 Task: Apply the date format 5 Aug 1930.
Action: Mouse moved to (43, 132)
Screenshot: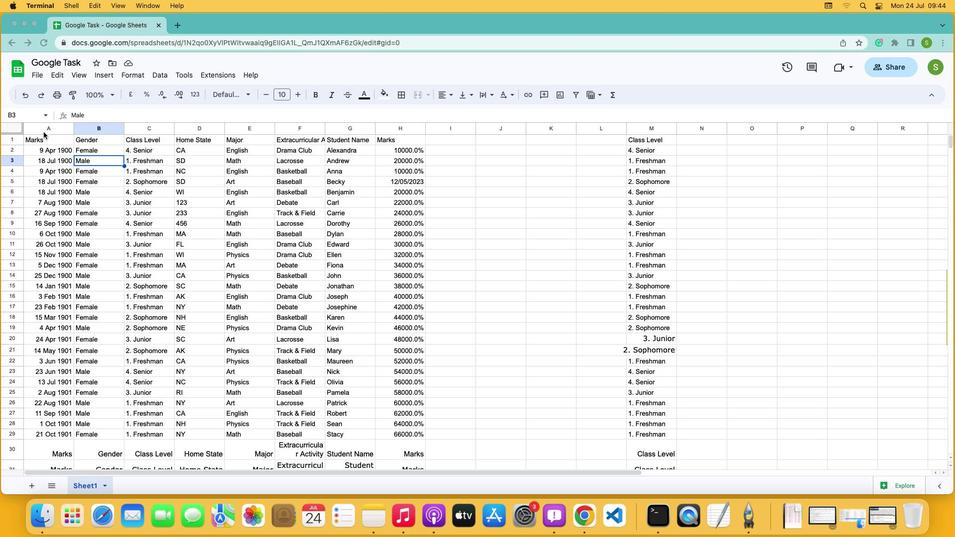 
Action: Mouse pressed left at (43, 132)
Screenshot: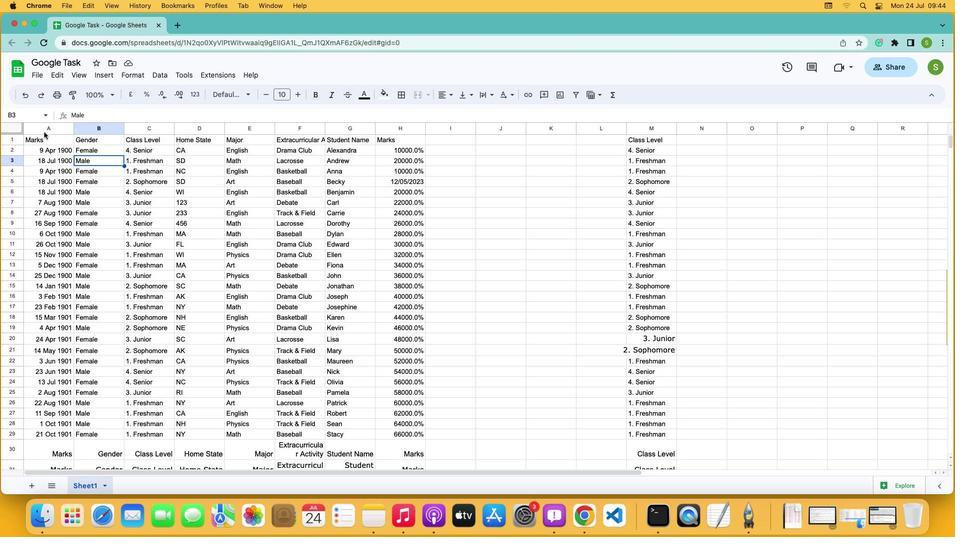 
Action: Mouse moved to (44, 130)
Screenshot: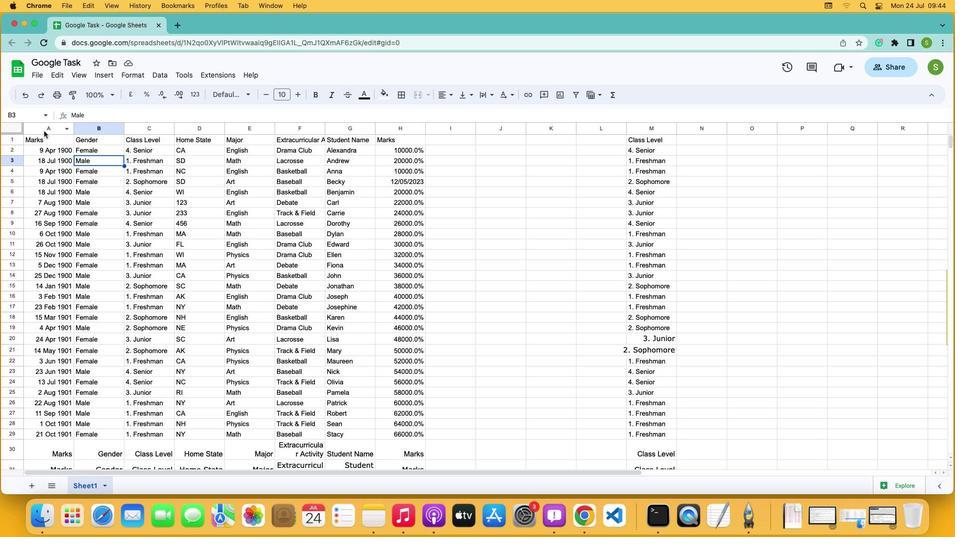 
Action: Mouse pressed left at (44, 130)
Screenshot: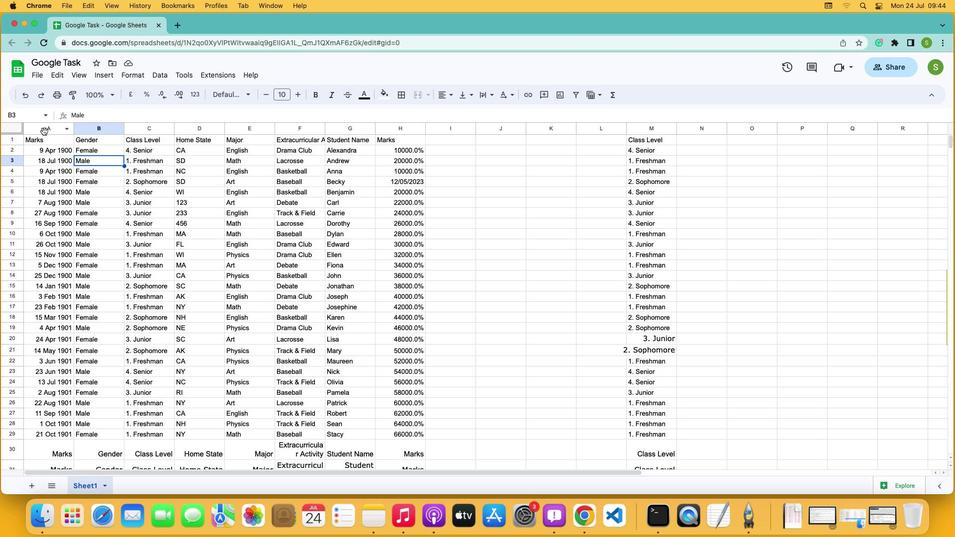 
Action: Mouse moved to (193, 93)
Screenshot: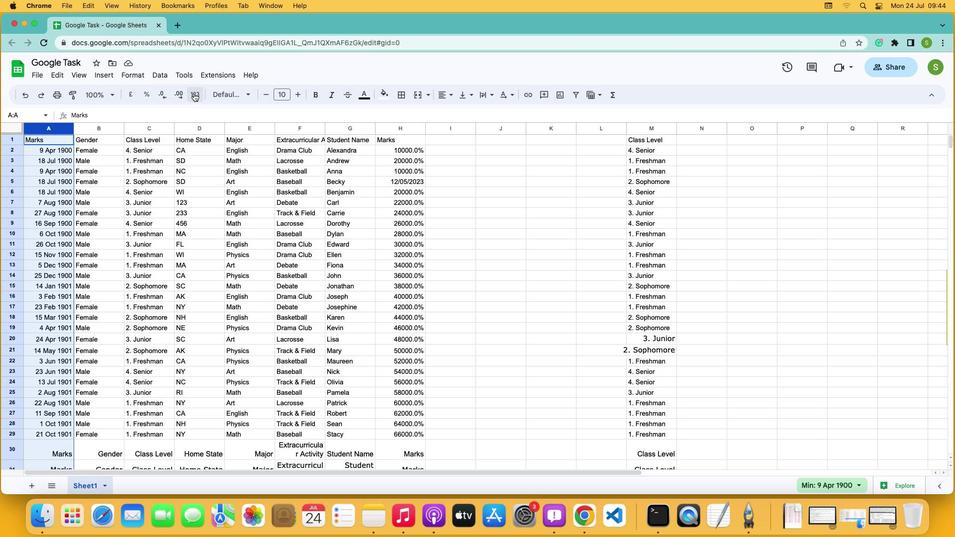 
Action: Mouse pressed left at (193, 93)
Screenshot: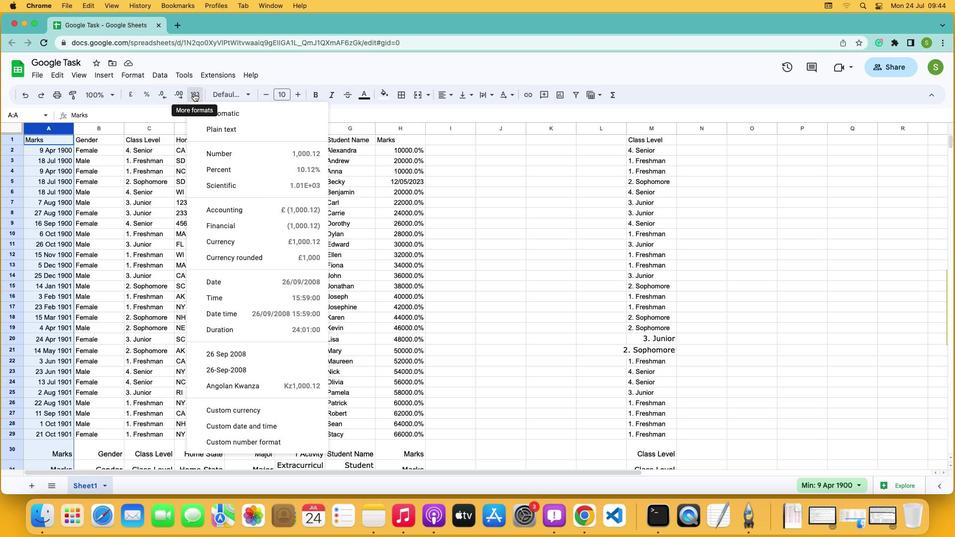 
Action: Mouse moved to (225, 424)
Screenshot: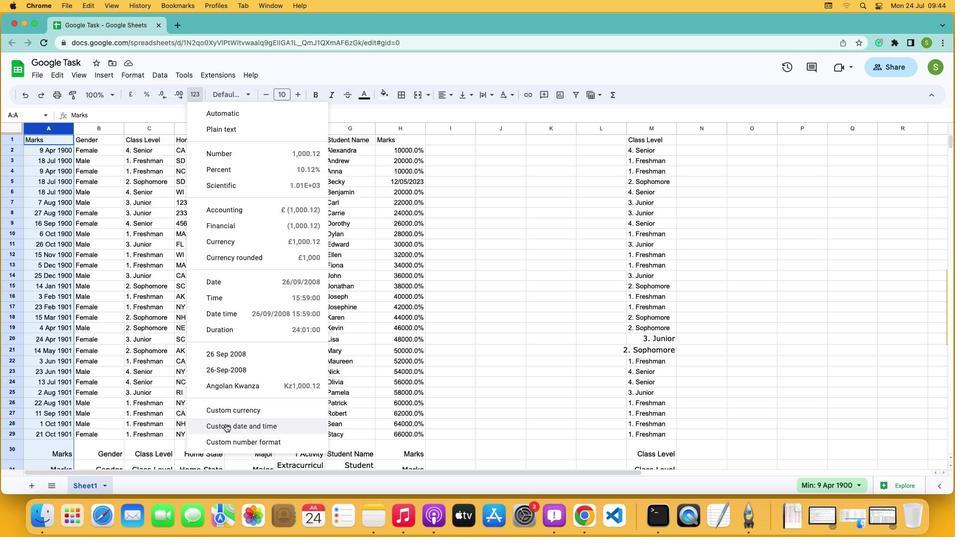 
Action: Mouse pressed left at (225, 424)
Screenshot: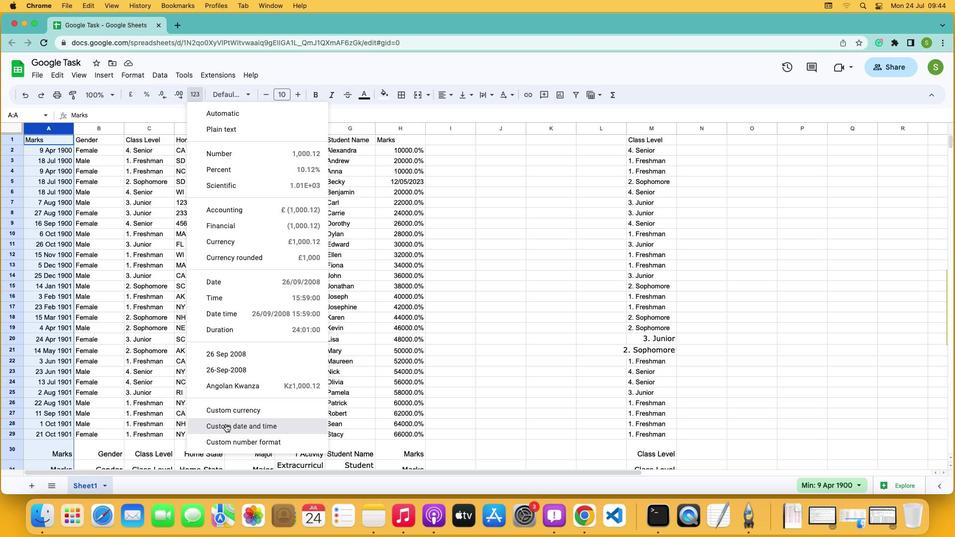 
Action: Mouse moved to (390, 217)
Screenshot: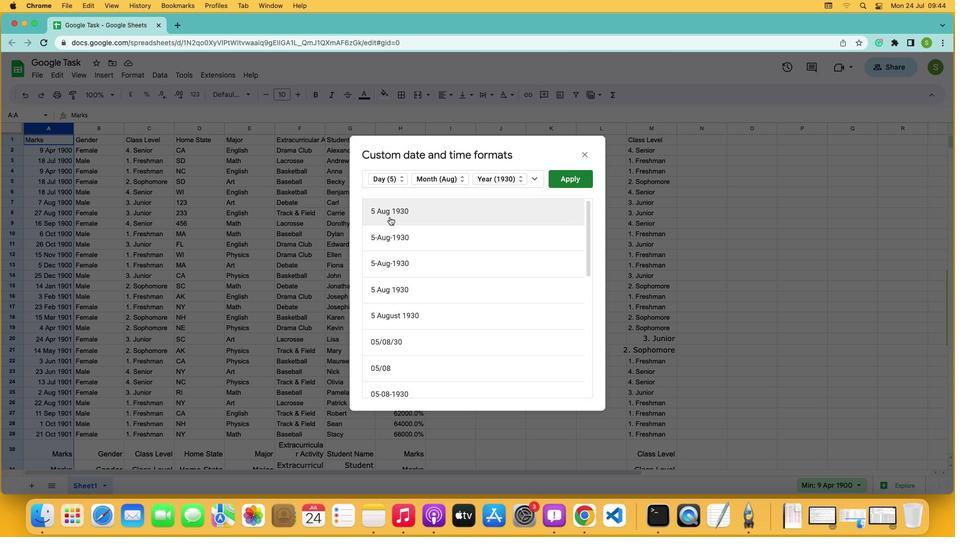 
Action: Mouse pressed left at (390, 217)
Screenshot: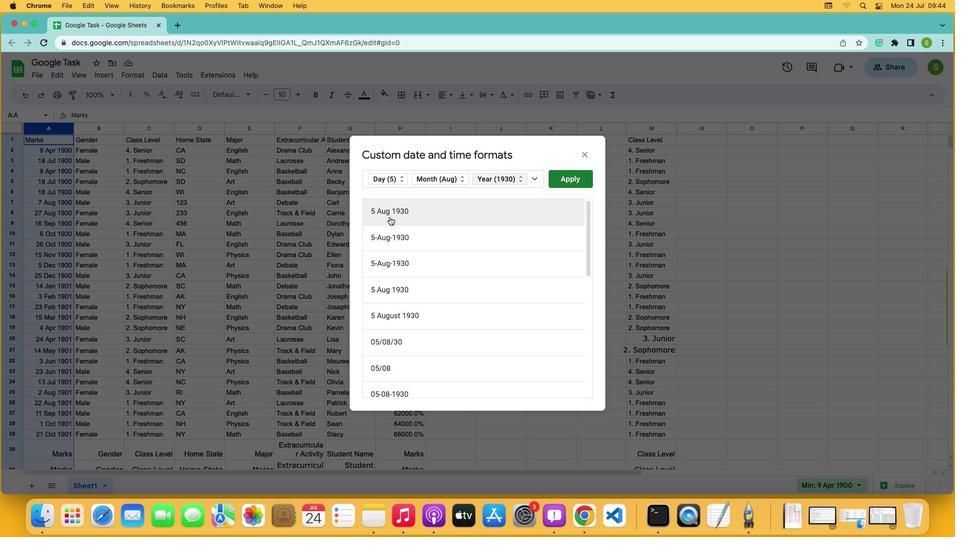 
Action: Mouse moved to (570, 179)
Screenshot: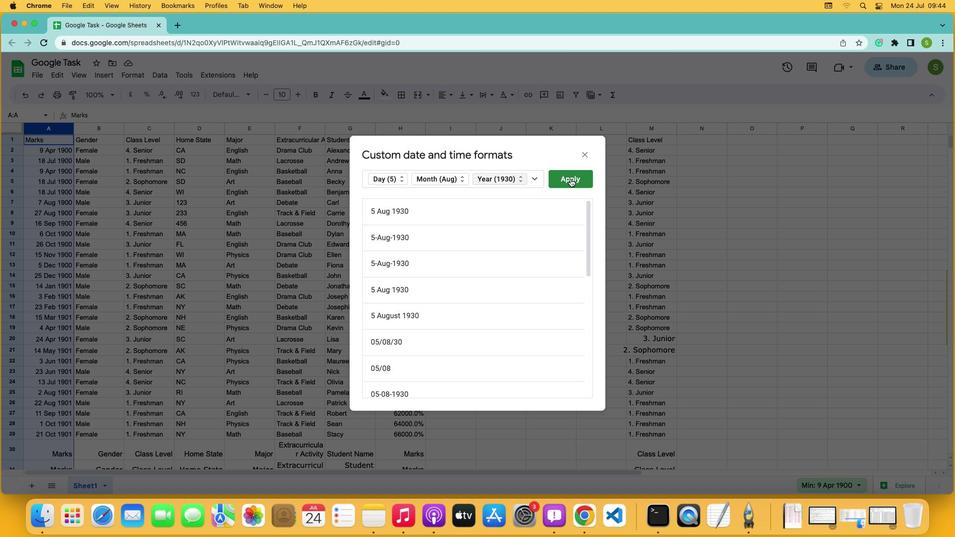 
Action: Mouse pressed left at (570, 179)
Screenshot: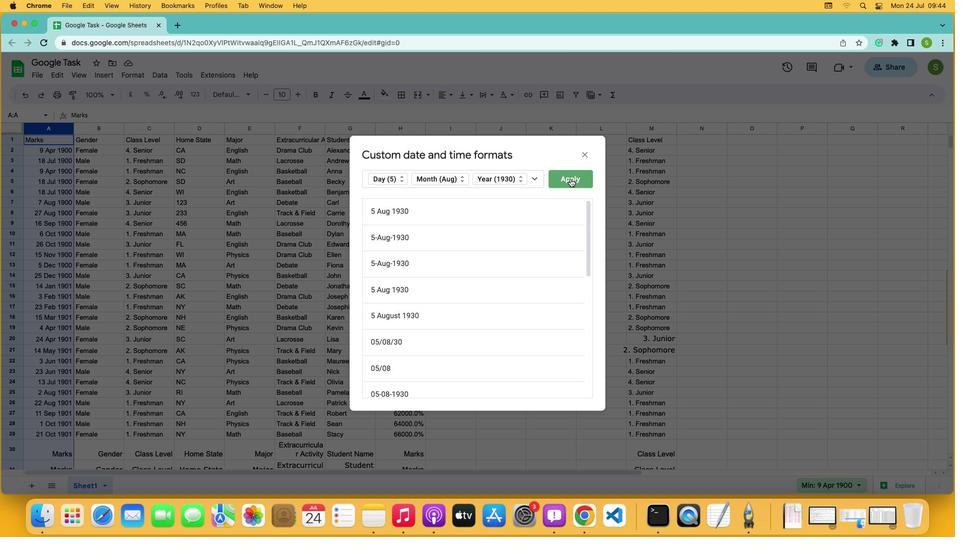 
Action: Mouse moved to (261, 214)
Screenshot: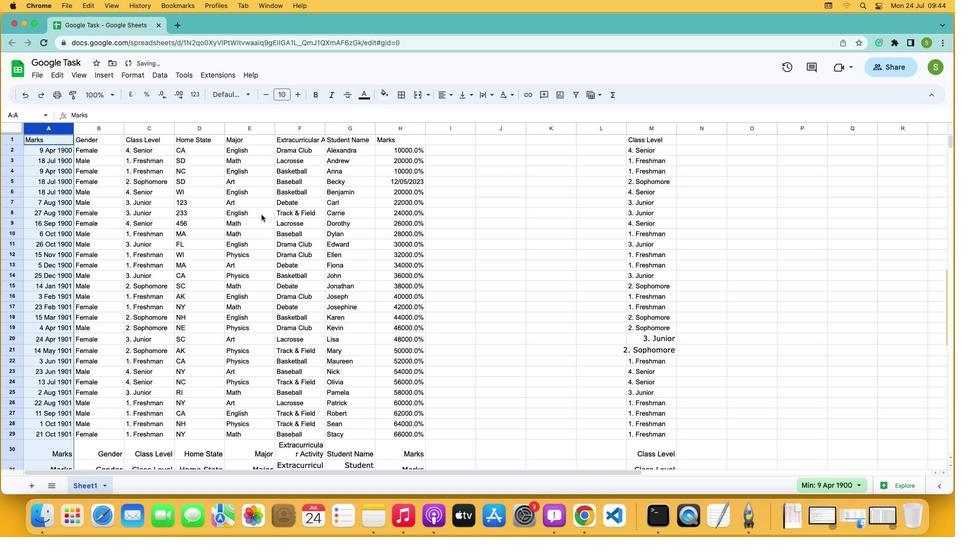 
